 Task: Create New Customer with Customer Name: Cafe Italia, Billing Address Line1: 1981 Bartlett Avenue, Billing Address Line2:  Southfield, Billing Address Line3:  Michigan 48076
Action: Mouse moved to (154, 34)
Screenshot: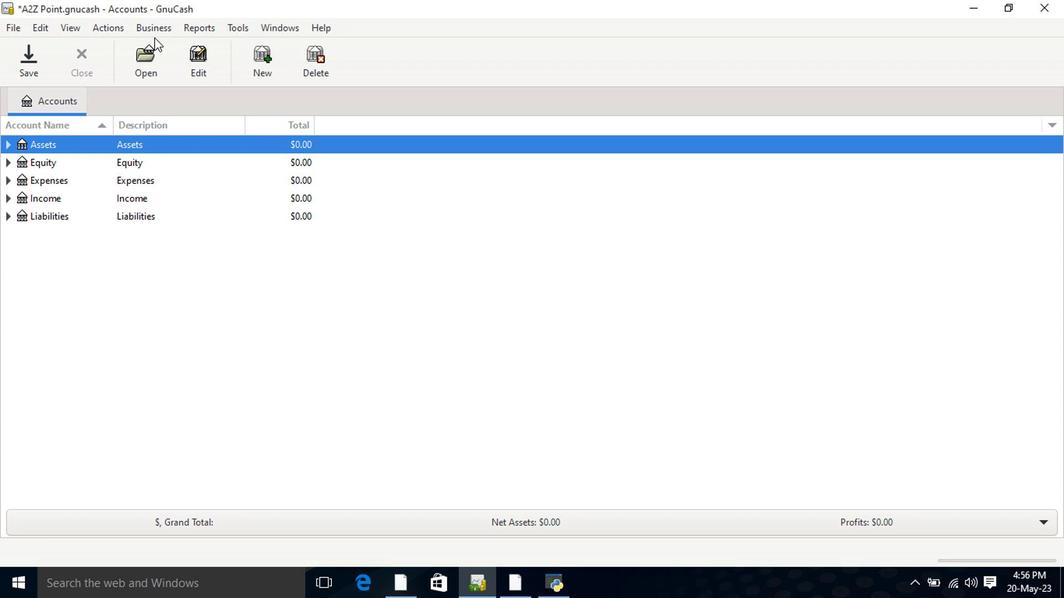 
Action: Mouse pressed left at (154, 34)
Screenshot: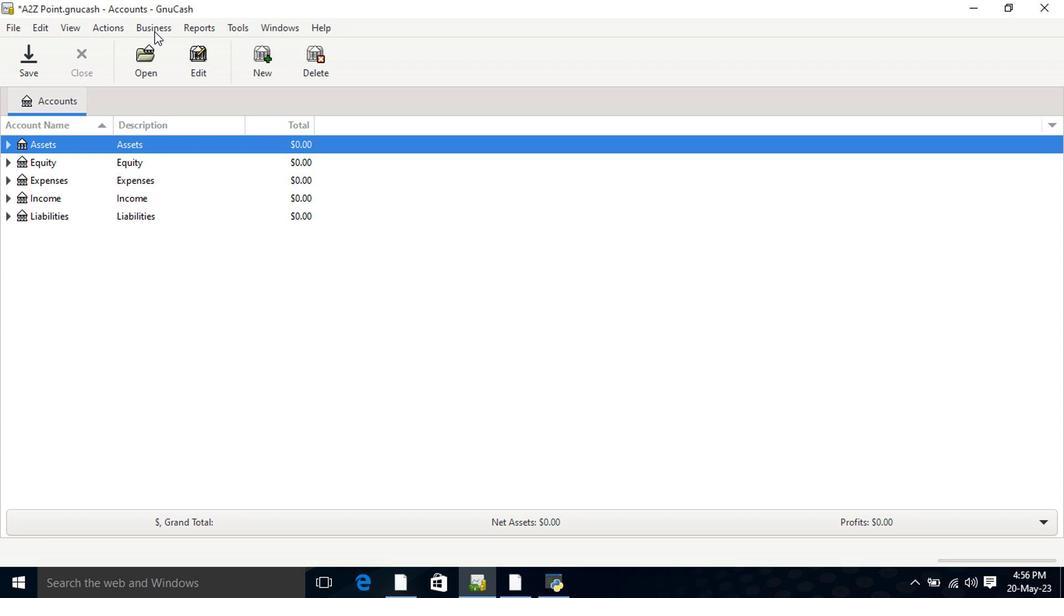 
Action: Mouse moved to (324, 67)
Screenshot: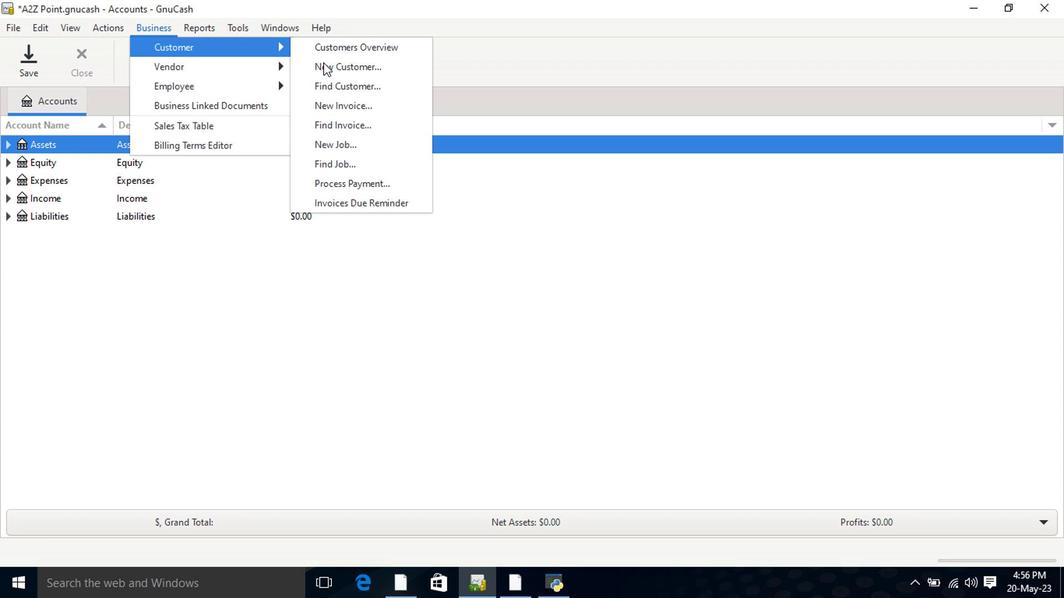 
Action: Mouse pressed left at (324, 67)
Screenshot: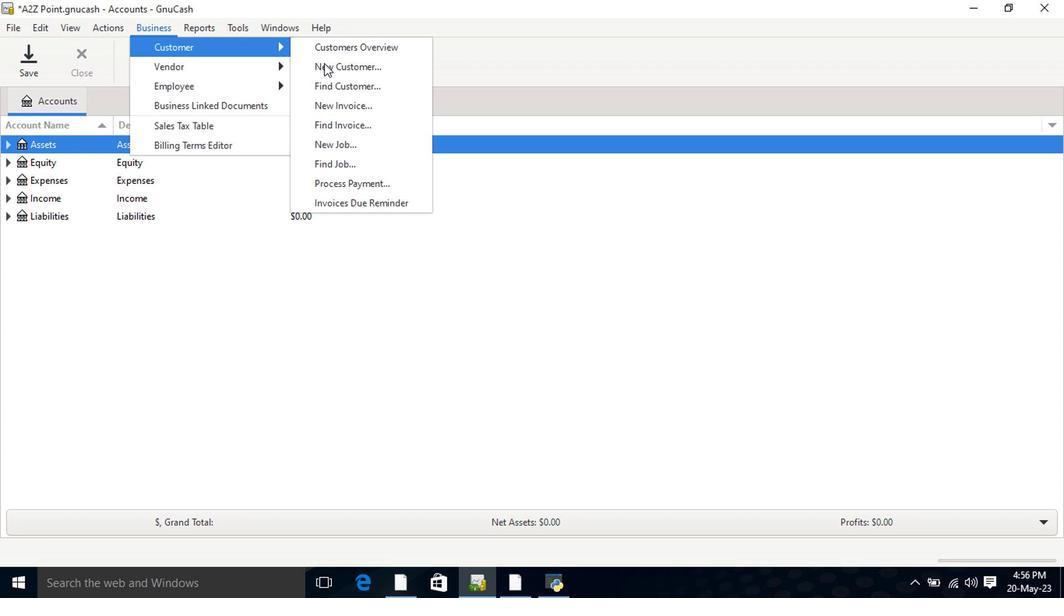 
Action: Mouse moved to (465, 186)
Screenshot: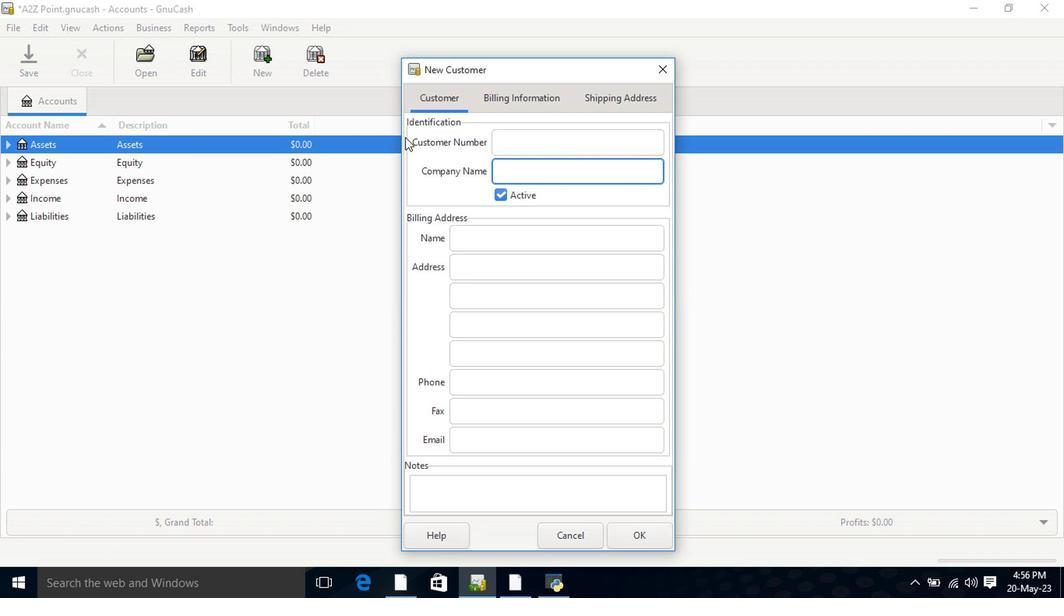 
Action: Key pressed <Key.shift>Cafe<Key.space><Key.shift>Itala<Key.tab><Key.tab><Key.tab>1981<Key.space><Key.shift>Bartlett<Key.space><Key.shift>Avenue<Key.tab><Key.shift>Sou<Key.tab><Key.shift>Mic<Key.tab>
Screenshot: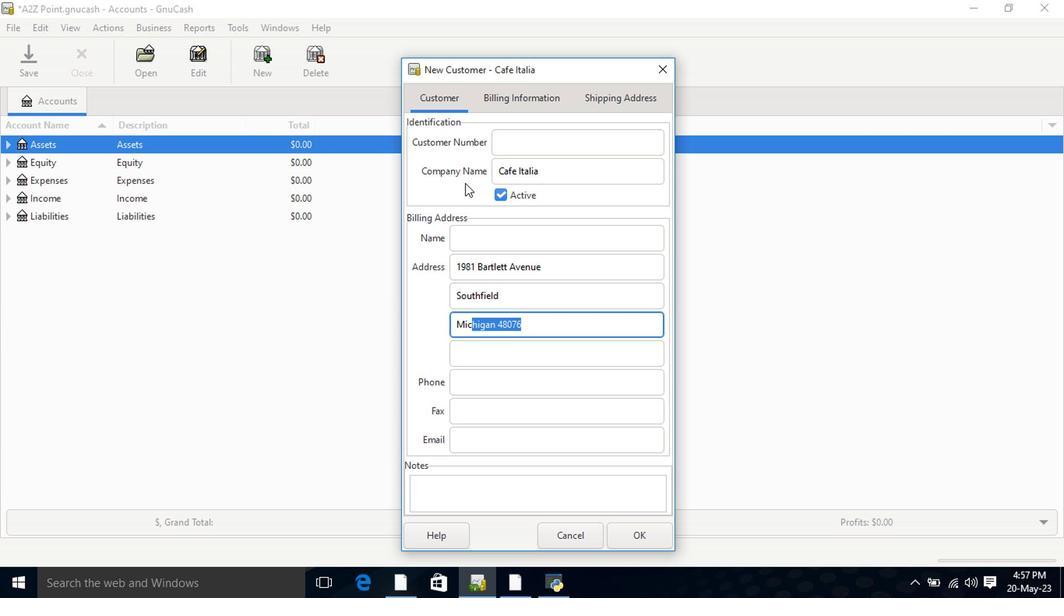
Action: Mouse moved to (635, 534)
Screenshot: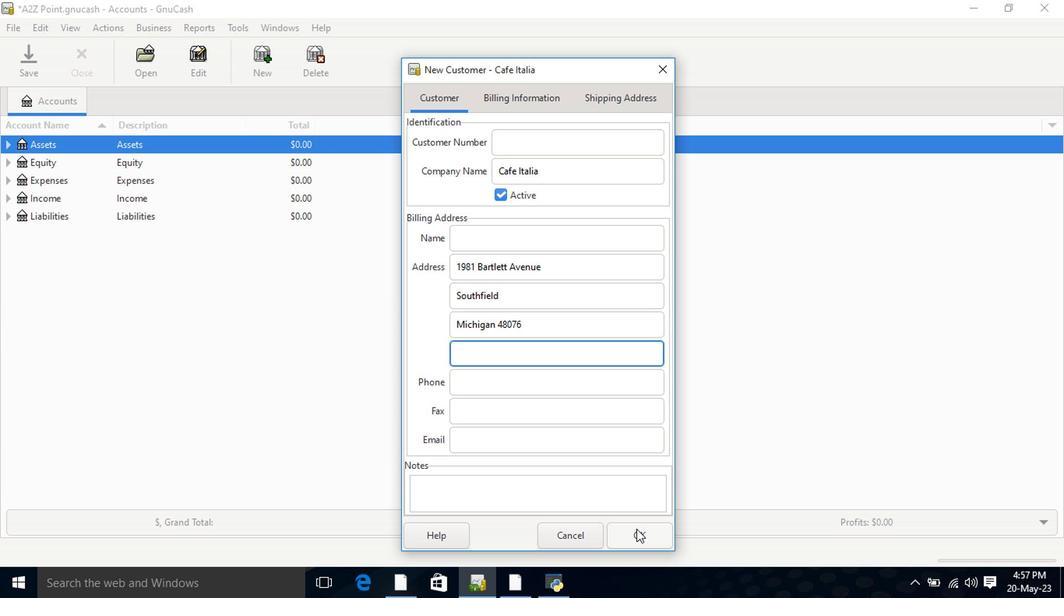 
Action: Mouse pressed left at (635, 534)
Screenshot: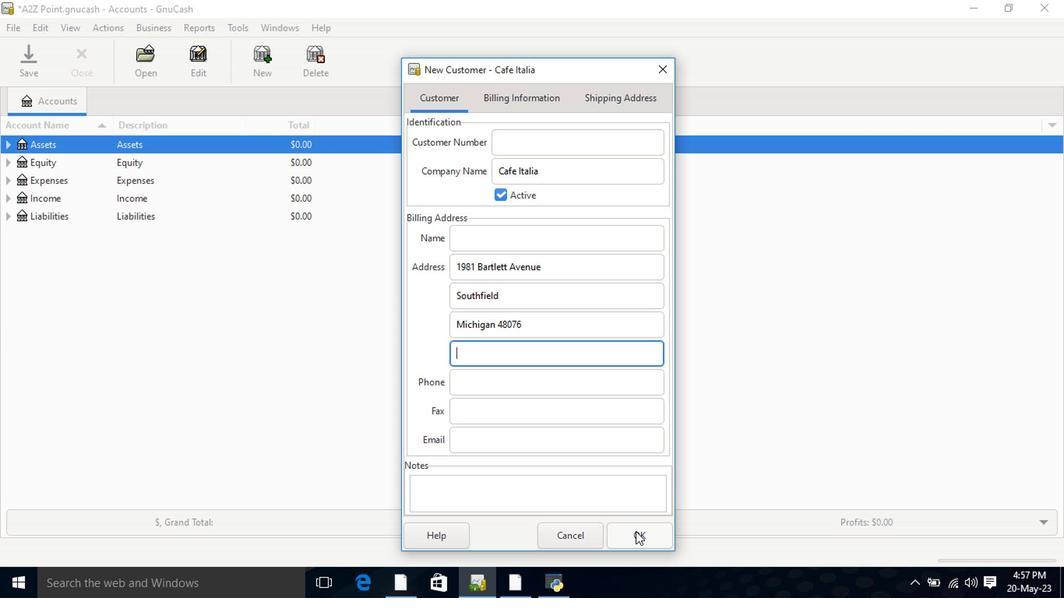 
